 Task: Create New Customer with Customer Name: Online, Billing Address Line1: 1909 Brookside Drive, Billing Address Line2:  Aliceville, Billing Address Line3:  Alabama 35442, Cell Number: 615-742-1053
Action: Mouse moved to (174, 32)
Screenshot: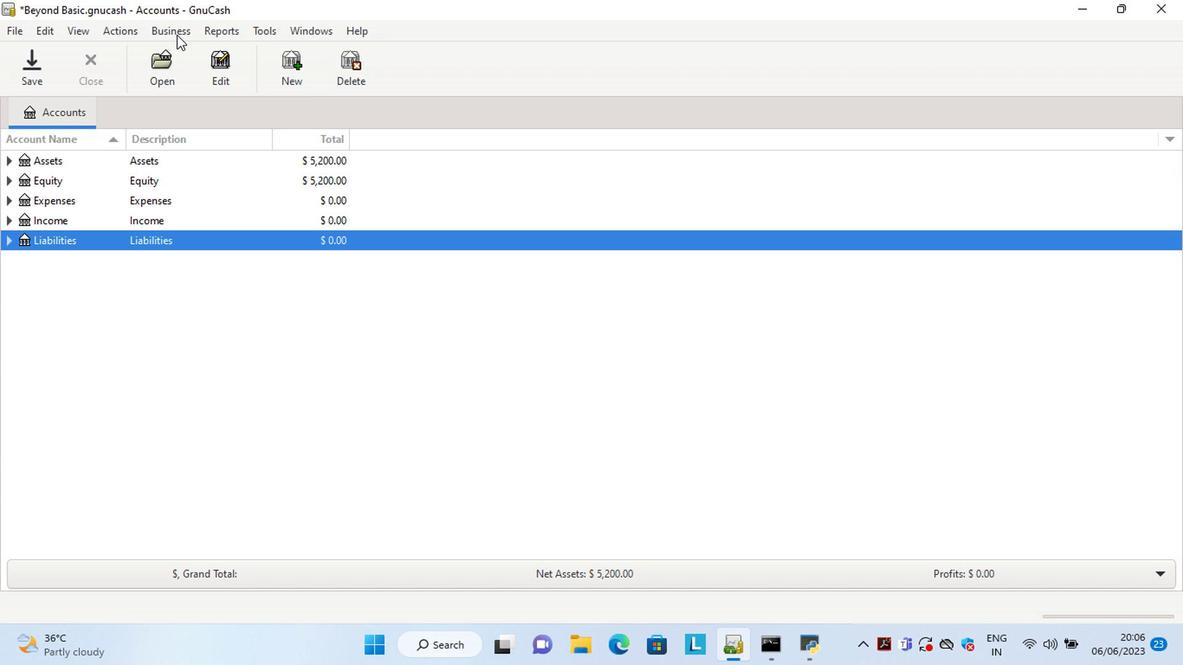 
Action: Mouse pressed left at (174, 32)
Screenshot: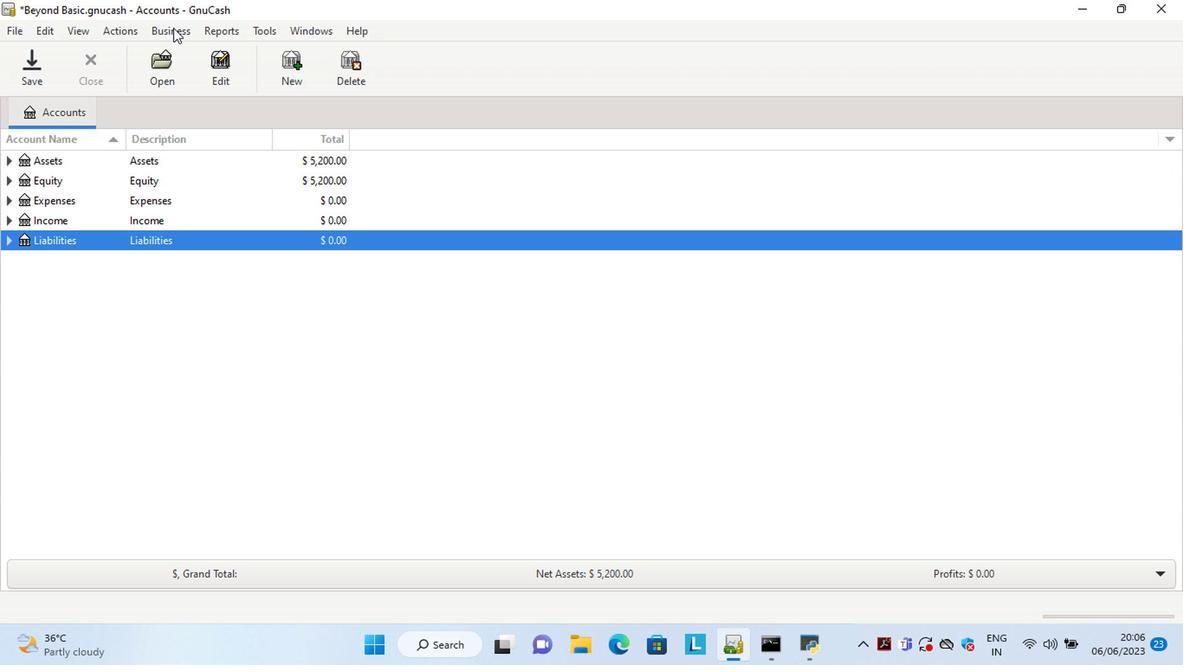 
Action: Mouse moved to (364, 76)
Screenshot: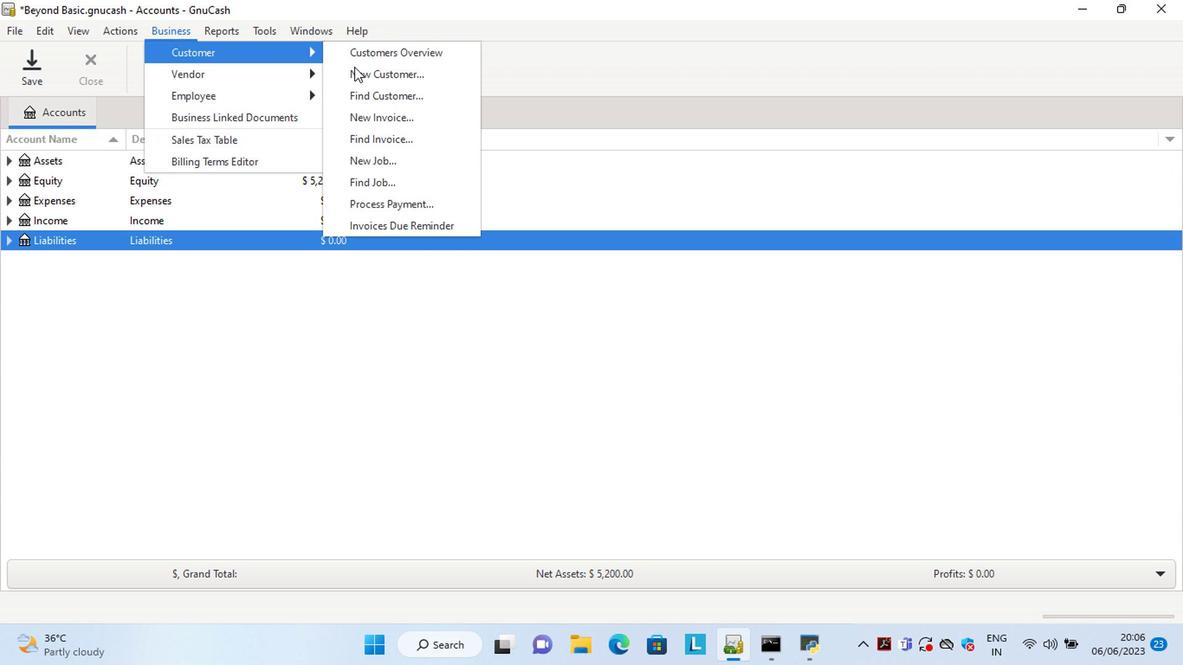 
Action: Mouse pressed left at (364, 76)
Screenshot: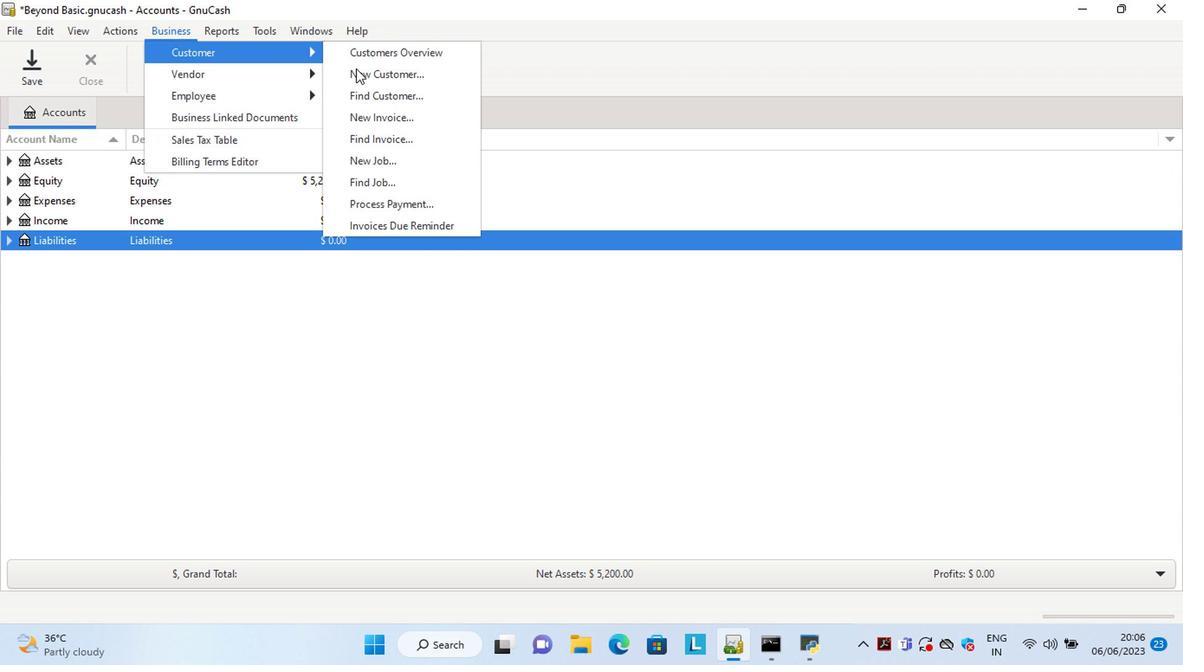 
Action: Mouse moved to (975, 419)
Screenshot: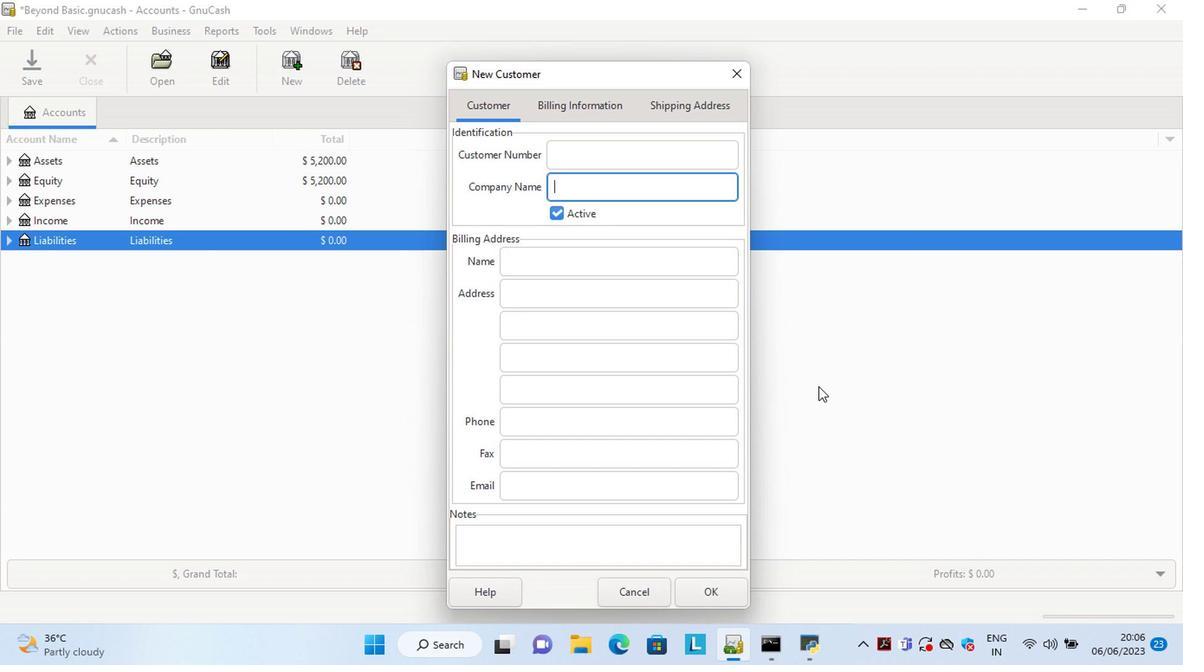
Action: Key pressed <Key.shift>Online<Key.space><Key.backspace><Key.tab><Key.tab><Key.tab>1909<Key.space><Key.shift>Brookside<Key.space><Key.shift>Drive<Key.tab><Key.shift>A<Key.tab><Key.shift>Al<Key.tab><Key.tab>615-742-1053
Screenshot: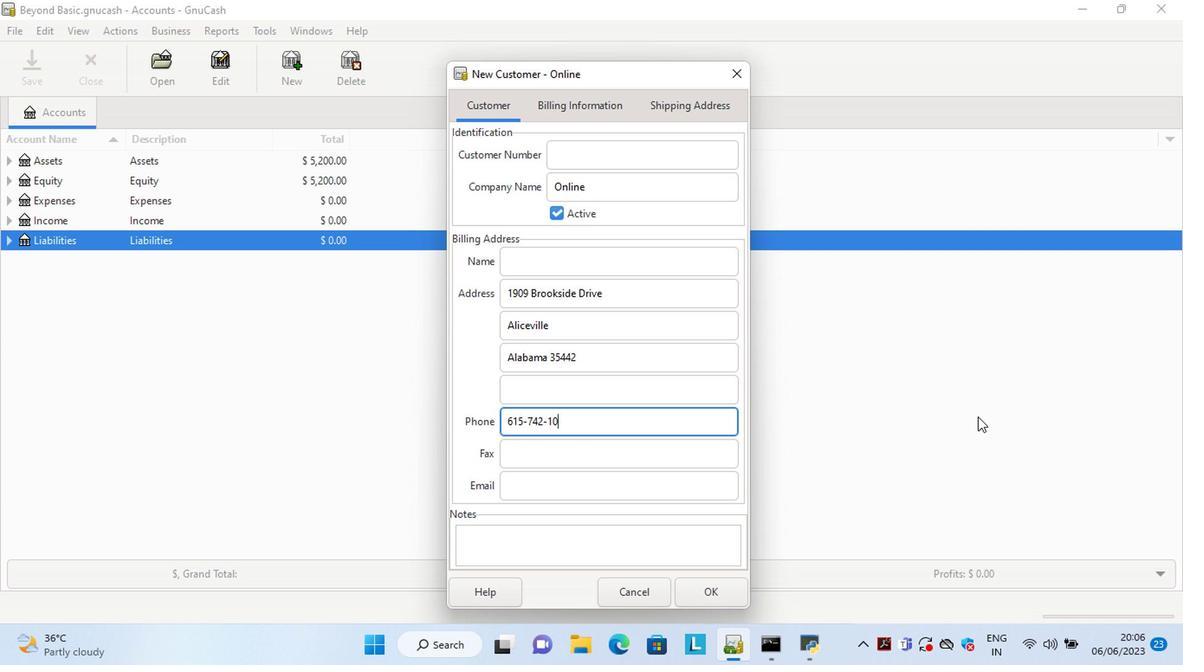 
Action: Mouse moved to (711, 594)
Screenshot: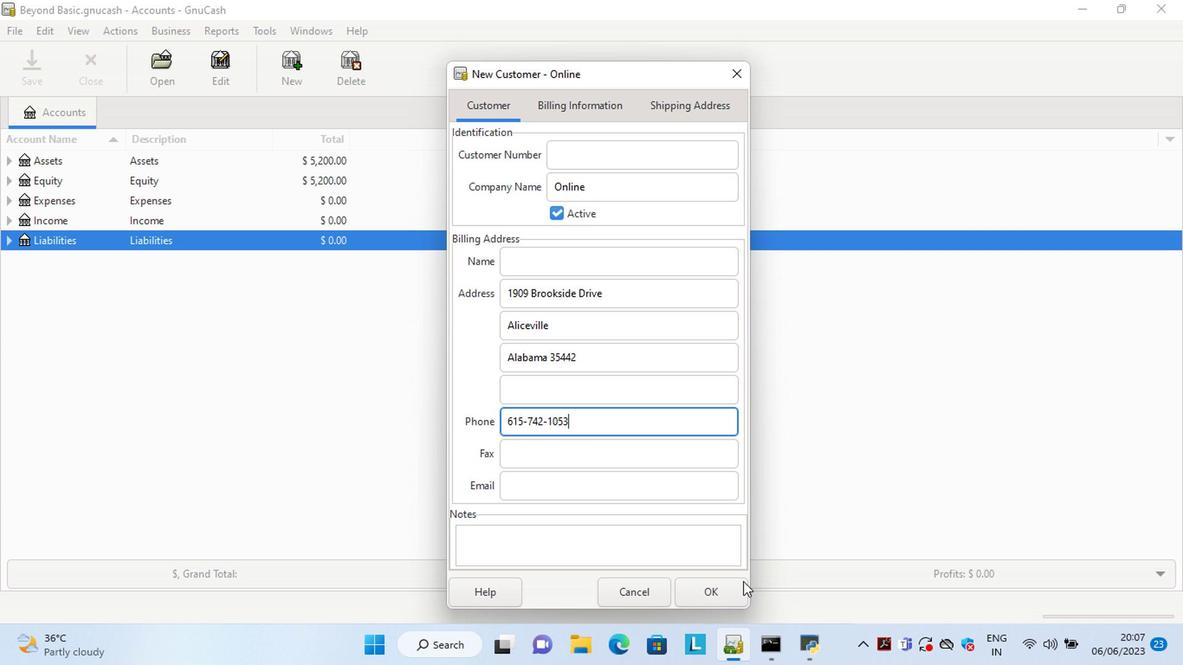 
Action: Mouse pressed left at (711, 594)
Screenshot: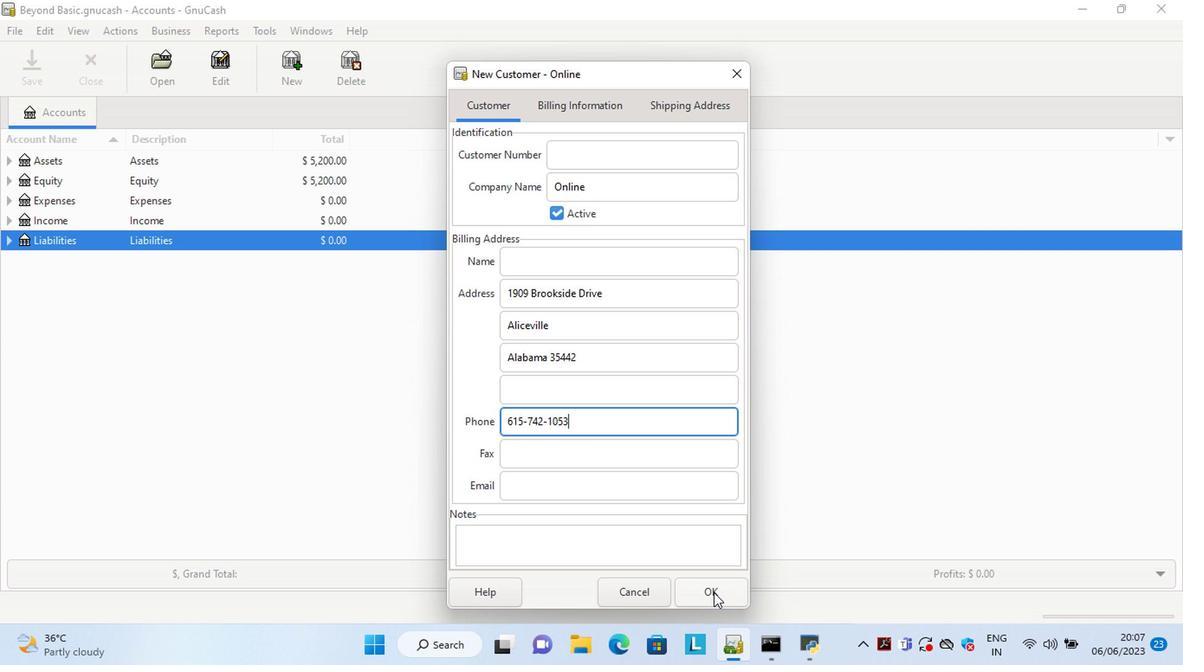 
